 Task: Add to scrum project ZestTech a team member softage.4@softage.net and assign as Project Lead.
Action: Mouse moved to (78, 376)
Screenshot: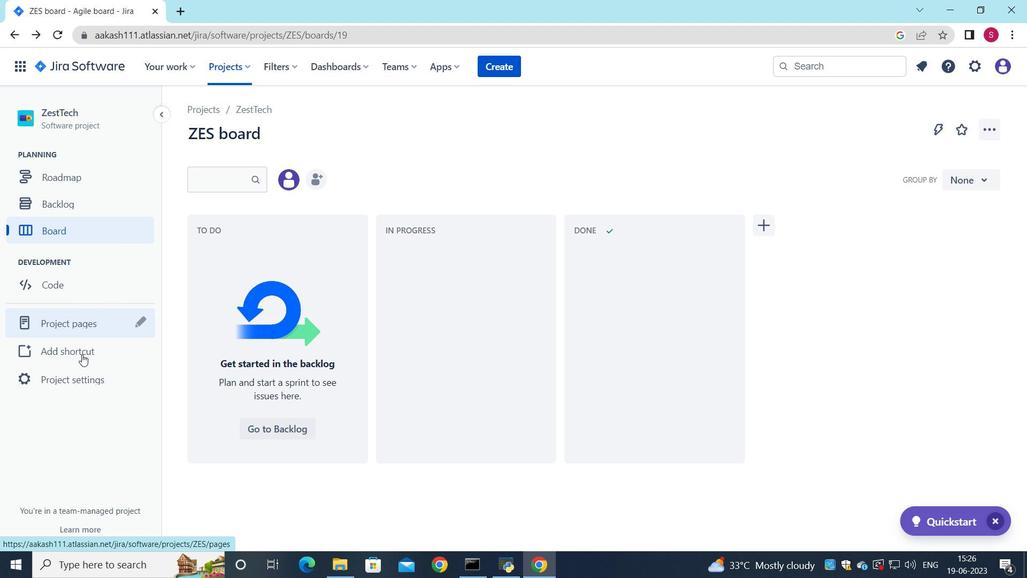 
Action: Mouse pressed left at (78, 376)
Screenshot: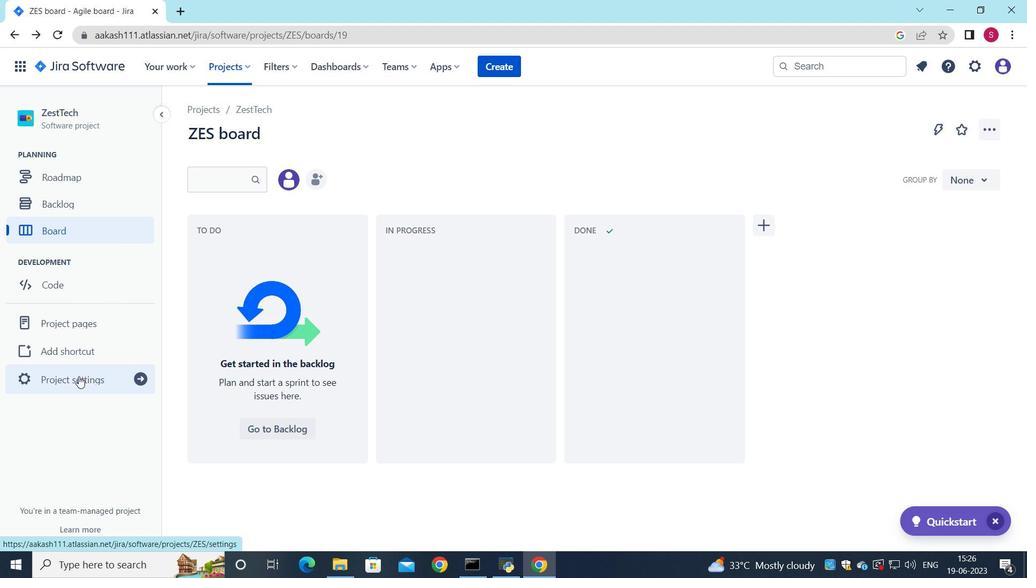 
Action: Mouse moved to (549, 428)
Screenshot: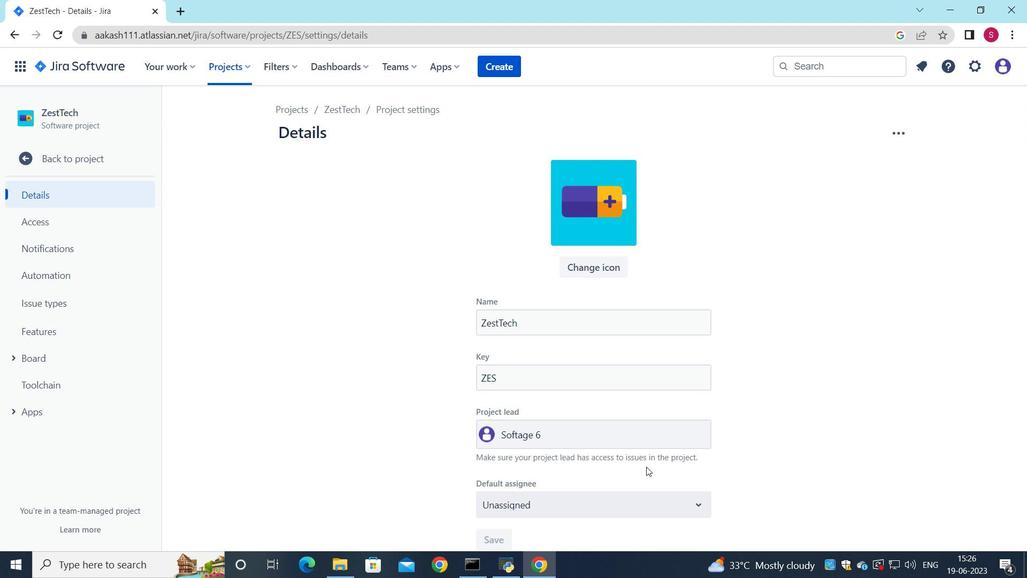 
Action: Mouse pressed left at (549, 428)
Screenshot: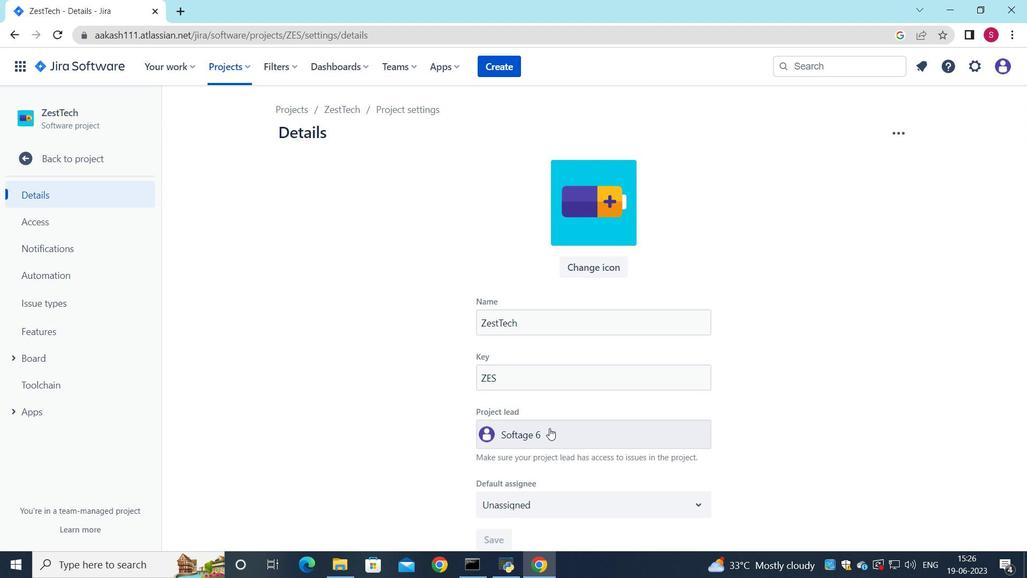 
Action: Mouse moved to (553, 469)
Screenshot: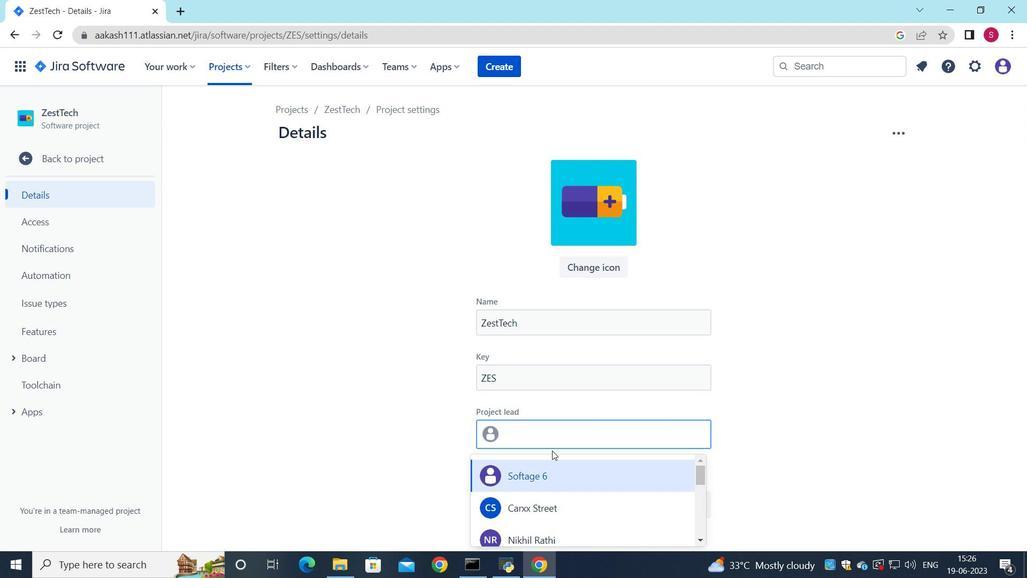 
Action: Mouse scrolled (553, 468) with delta (0, 0)
Screenshot: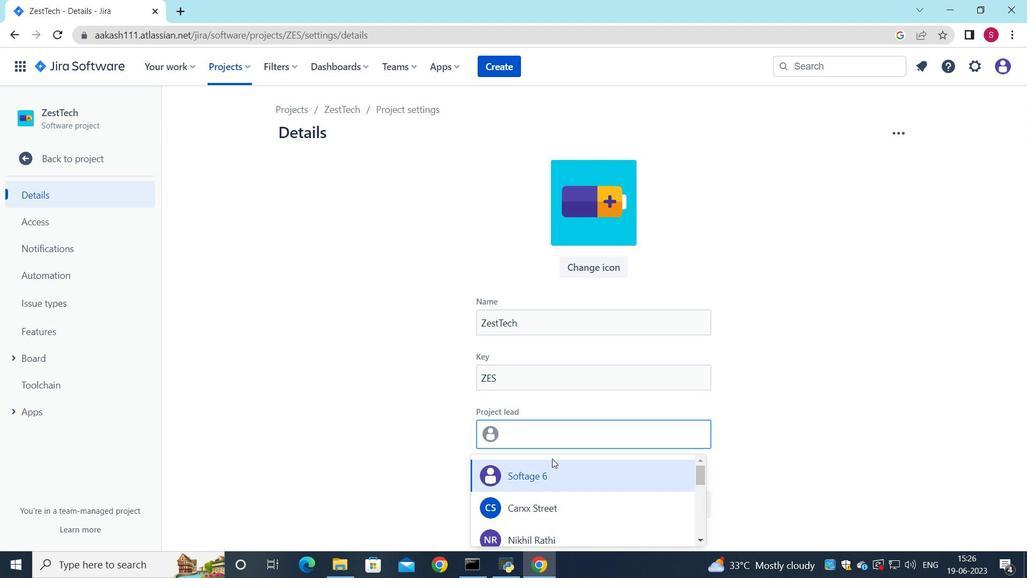 
Action: Mouse moved to (554, 477)
Screenshot: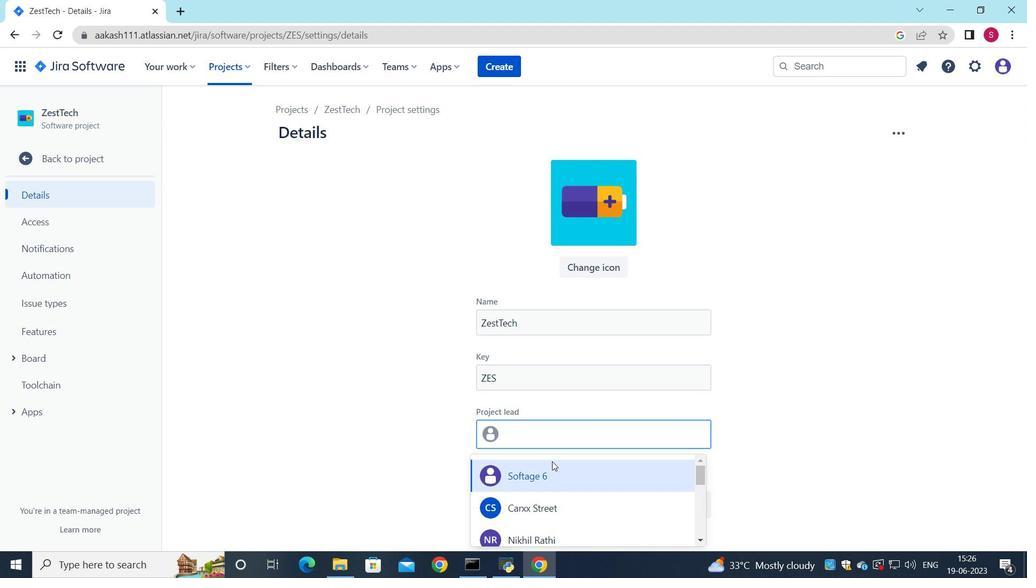 
Action: Mouse scrolled (554, 477) with delta (0, 0)
Screenshot: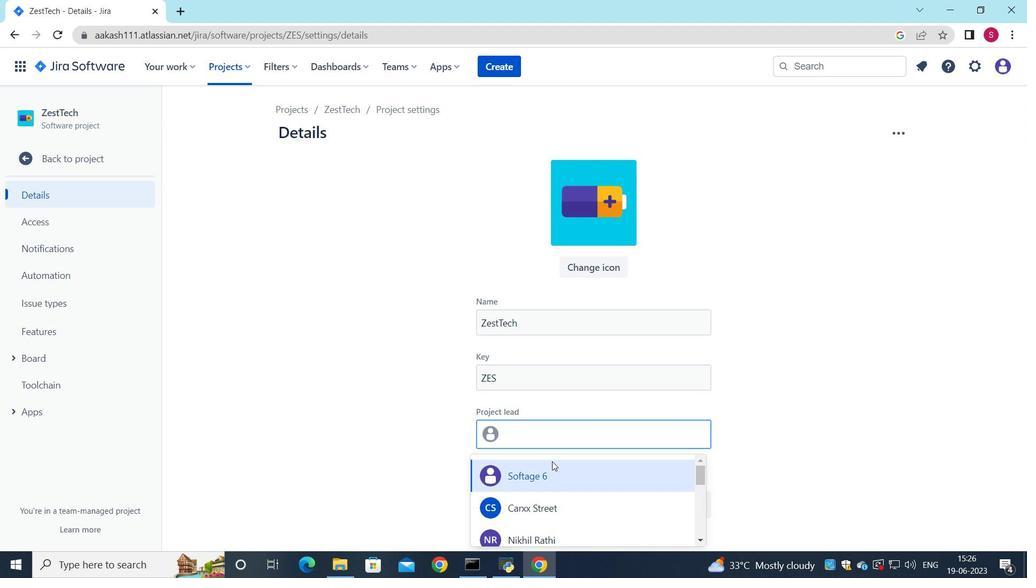 
Action: Mouse moved to (543, 528)
Screenshot: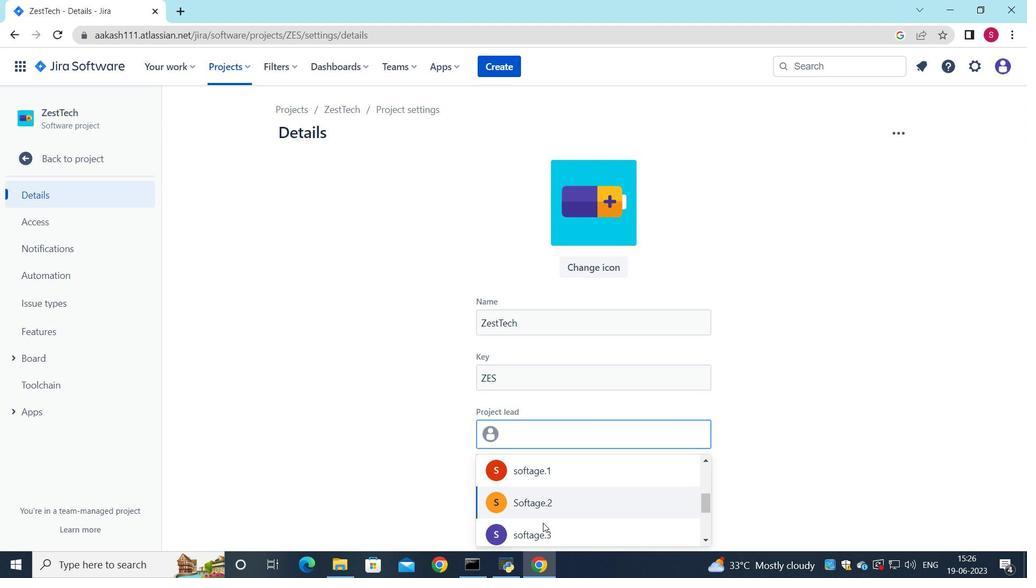 
Action: Mouse scrolled (543, 528) with delta (0, 0)
Screenshot: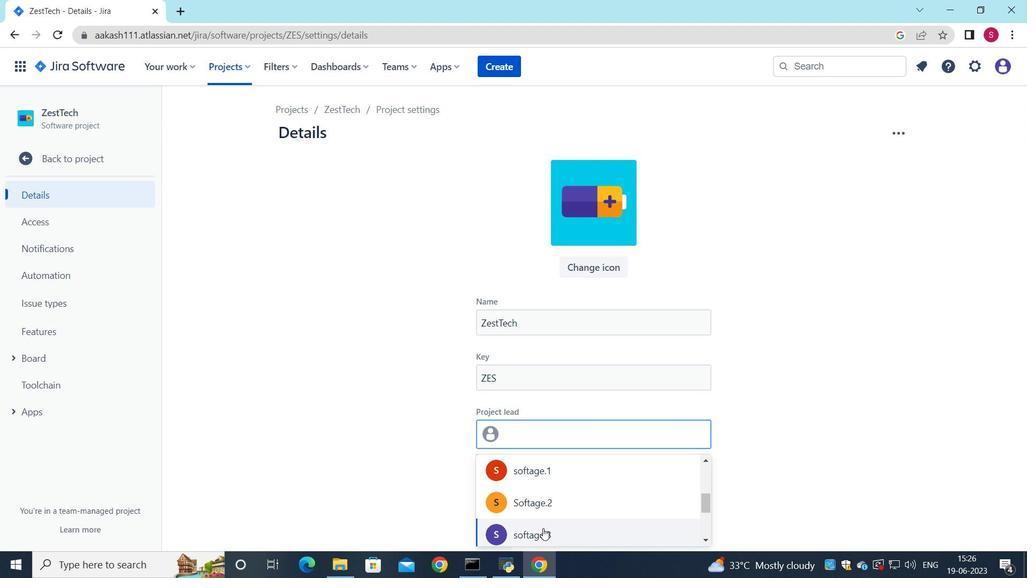 
Action: Mouse moved to (545, 506)
Screenshot: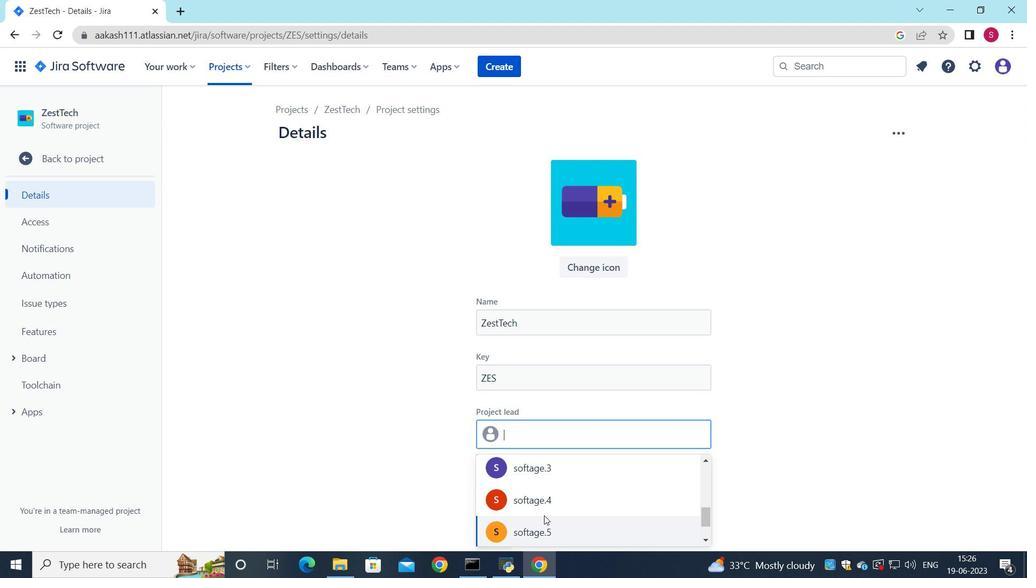 
Action: Mouse pressed left at (545, 506)
Screenshot: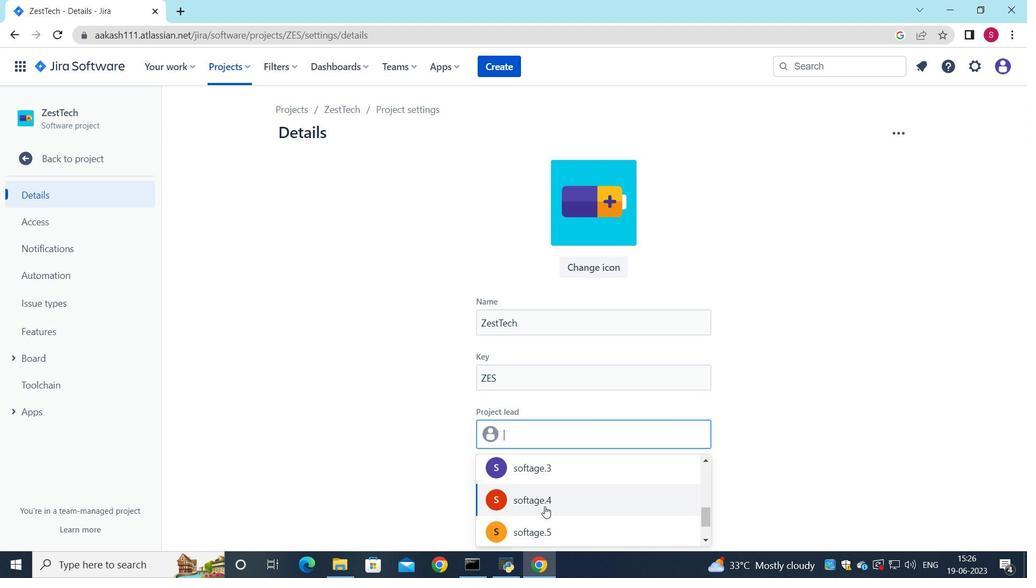 
Action: Mouse moved to (665, 505)
Screenshot: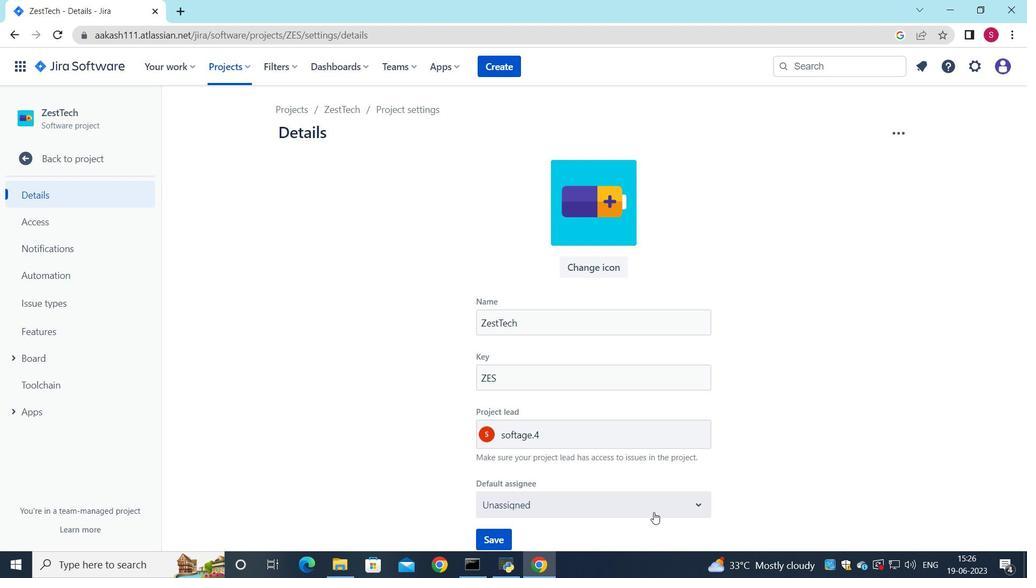 
Action: Mouse pressed left at (665, 505)
Screenshot: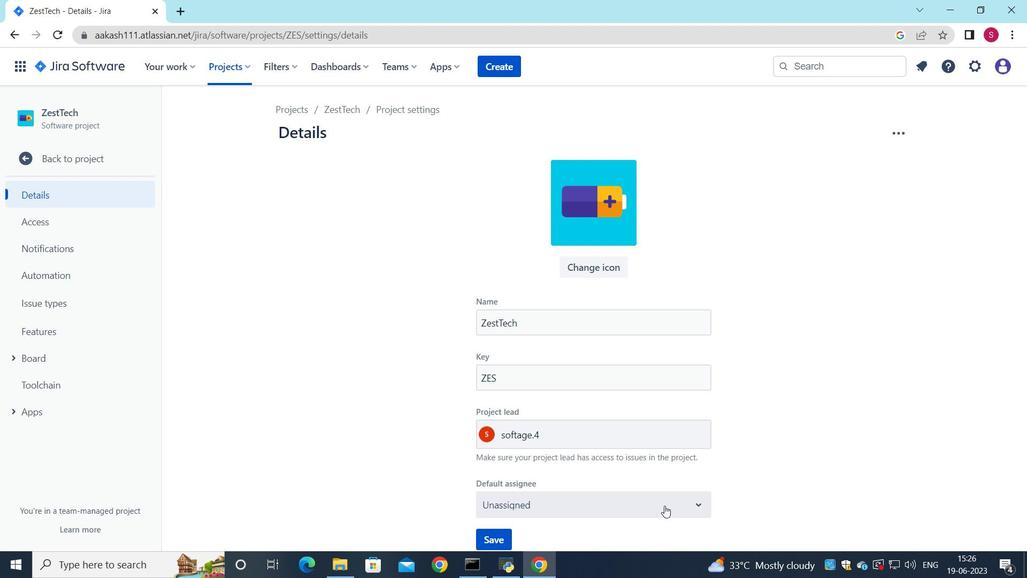 
Action: Mouse moved to (570, 445)
Screenshot: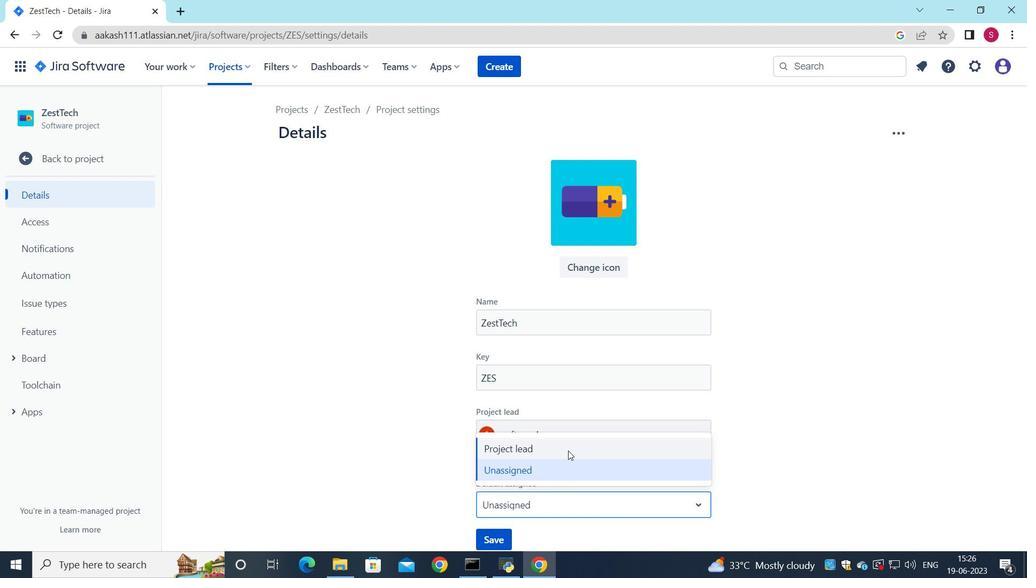 
Action: Mouse pressed left at (570, 445)
Screenshot: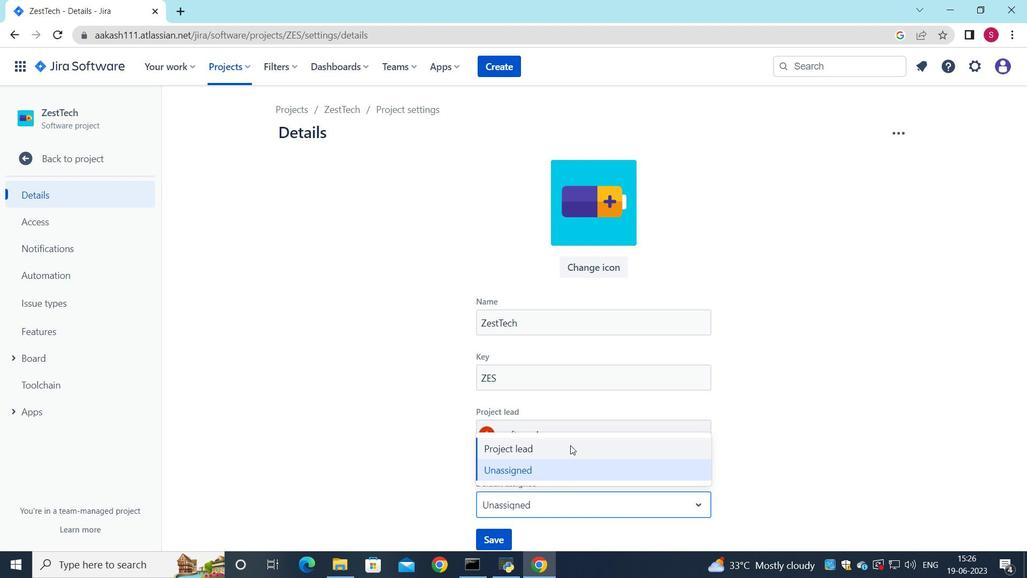 
Action: Mouse moved to (530, 535)
Screenshot: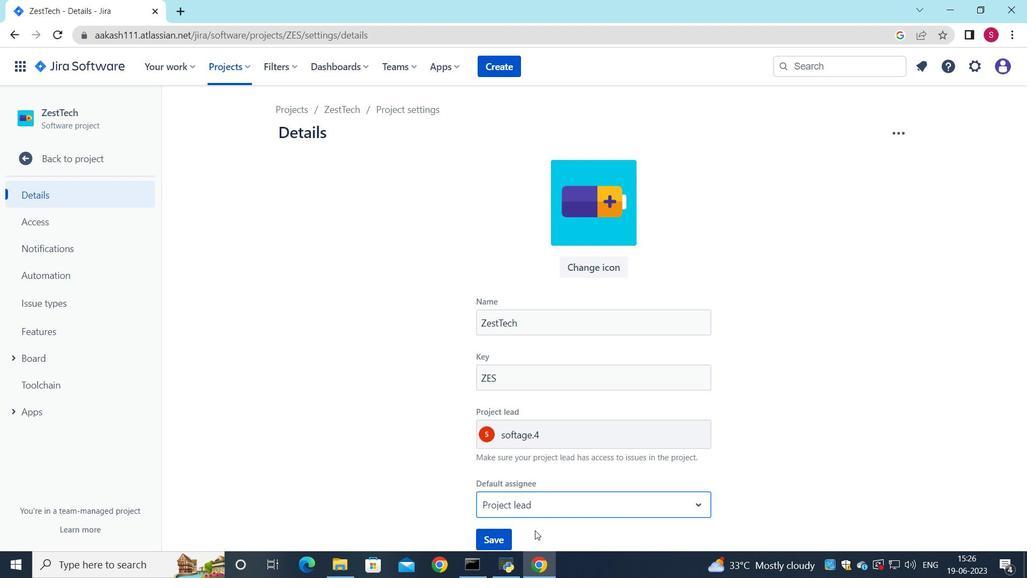
Action: Mouse scrolled (530, 535) with delta (0, 0)
Screenshot: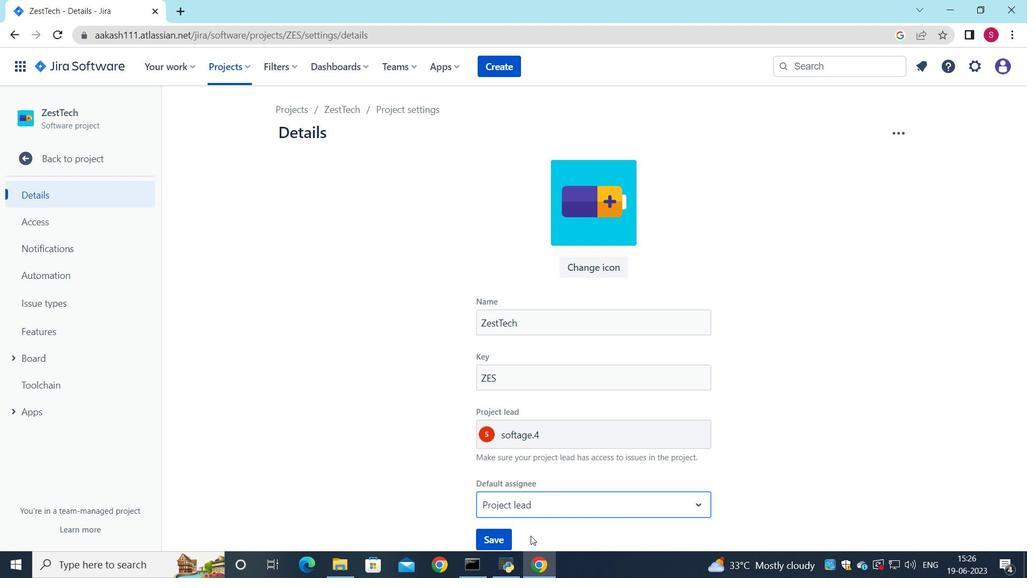 
Action: Mouse scrolled (530, 535) with delta (0, 0)
Screenshot: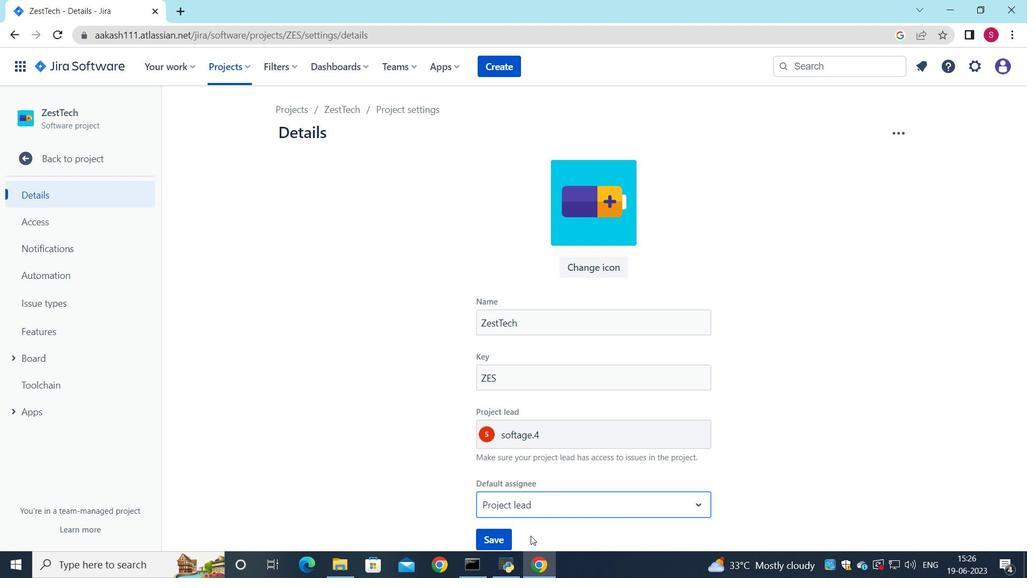 
Action: Mouse moved to (500, 538)
Screenshot: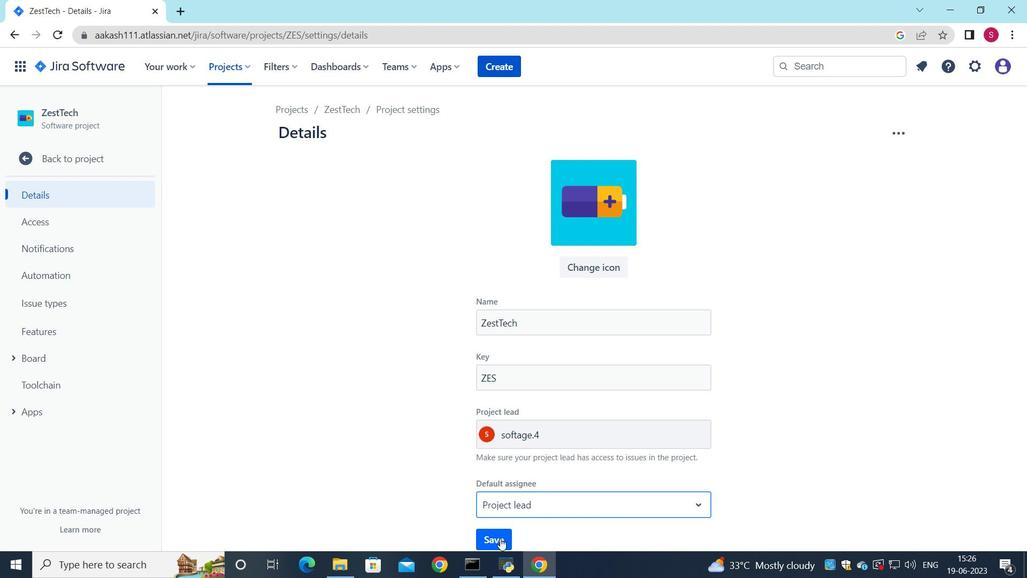 
Action: Mouse pressed left at (500, 538)
Screenshot: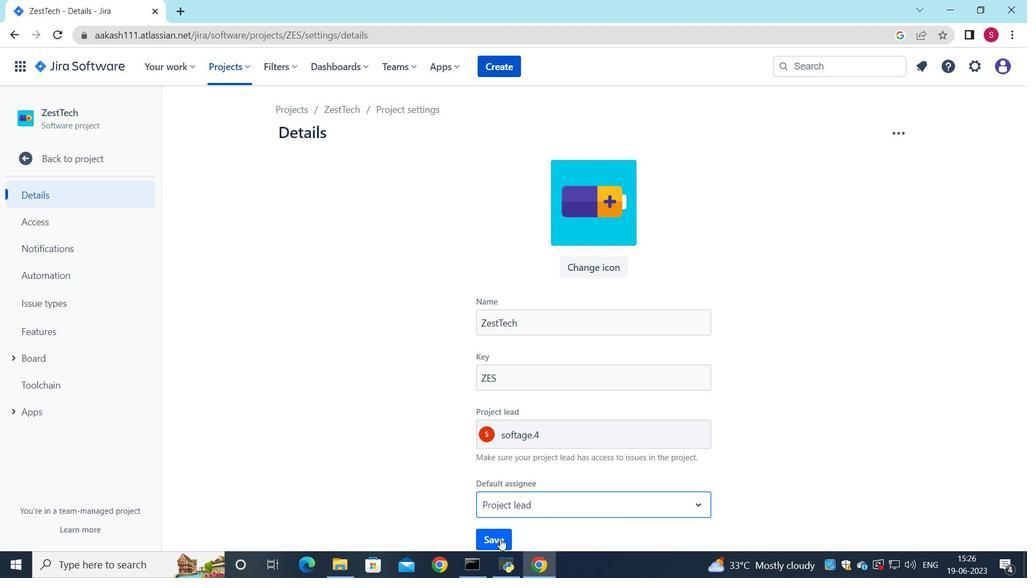 
Action: Mouse moved to (650, 520)
Screenshot: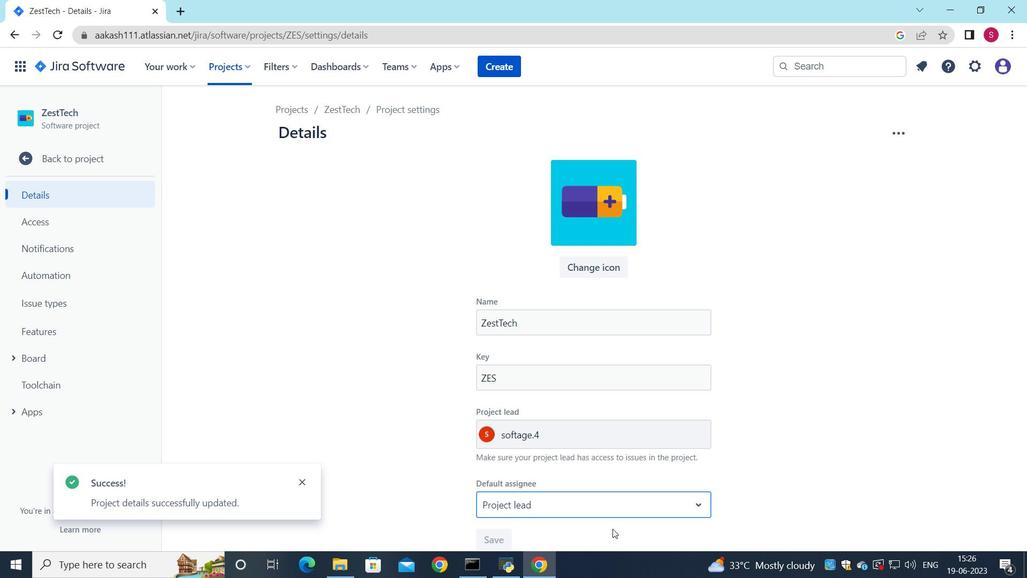 
